 Task: Apply a numerical list menu to the text "Movie".
Action: Mouse moved to (207, 89)
Screenshot: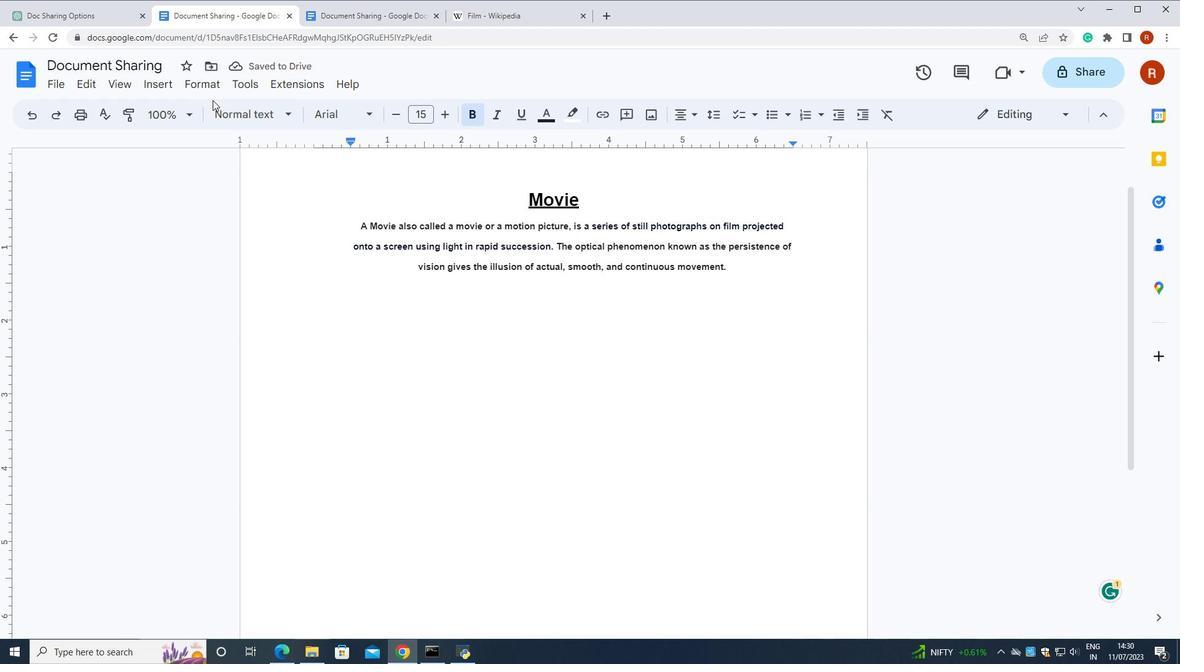 
Action: Mouse pressed left at (207, 89)
Screenshot: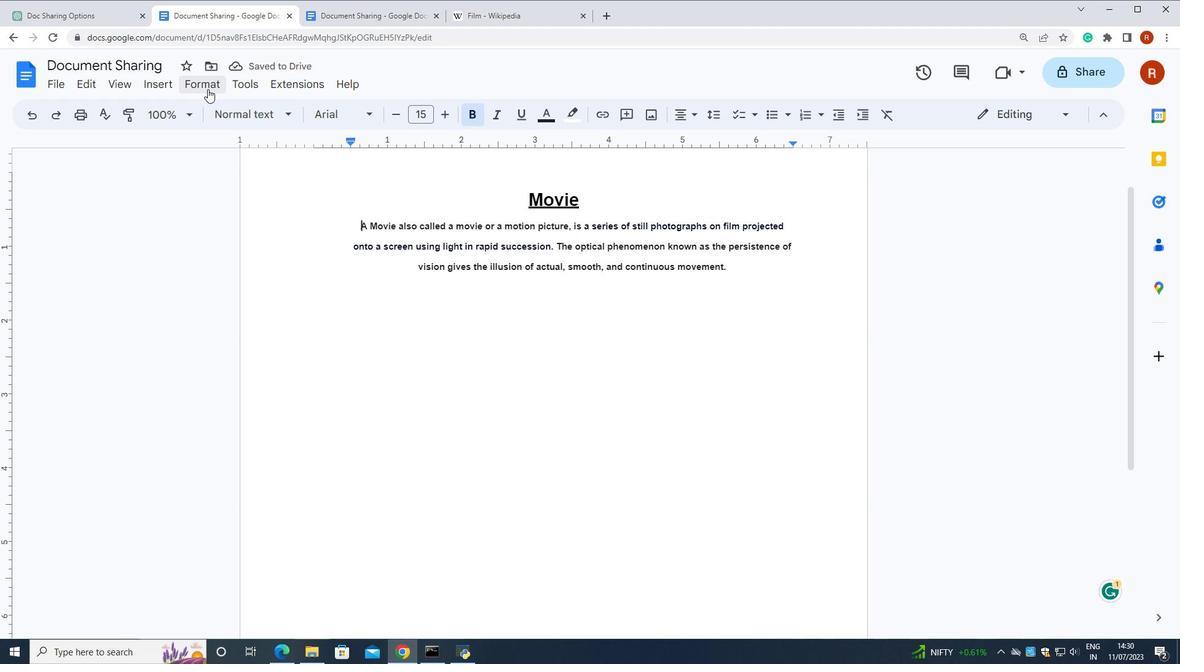 
Action: Mouse moved to (652, 279)
Screenshot: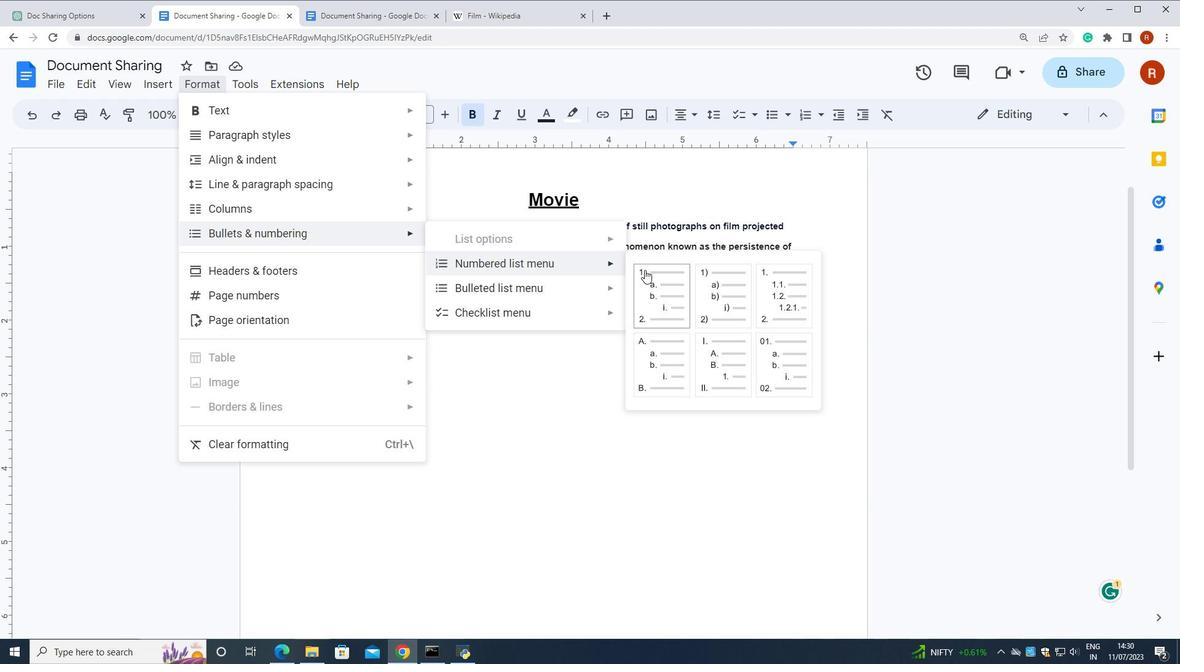 
Action: Mouse pressed left at (652, 279)
Screenshot: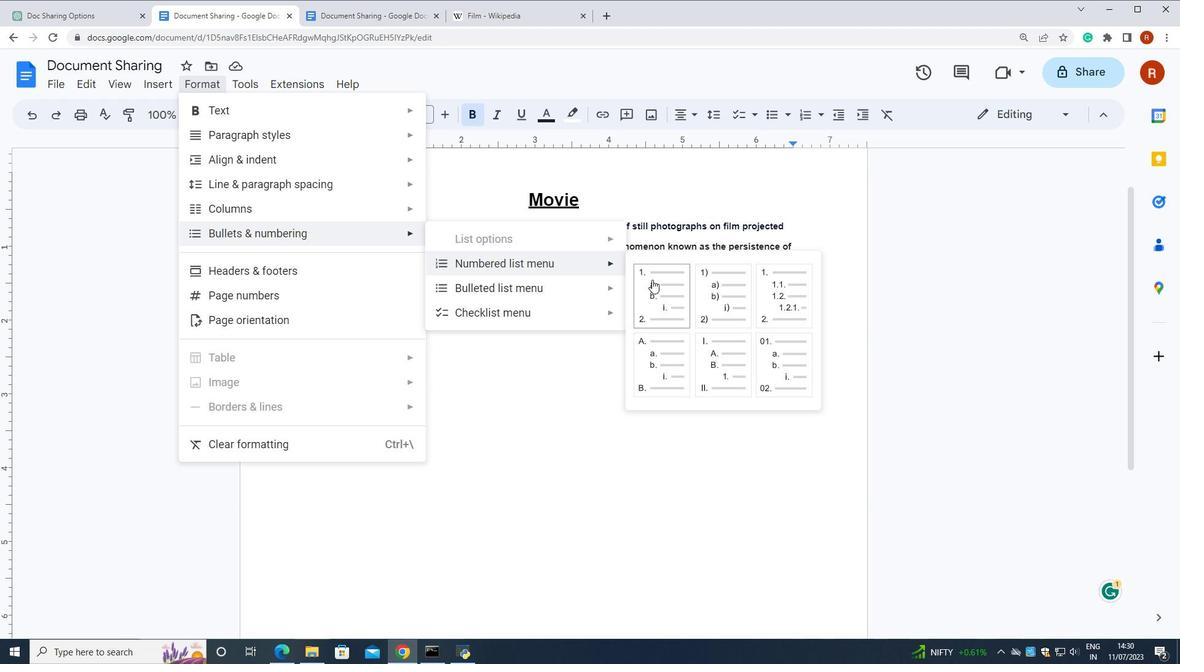 
Action: Mouse moved to (649, 284)
Screenshot: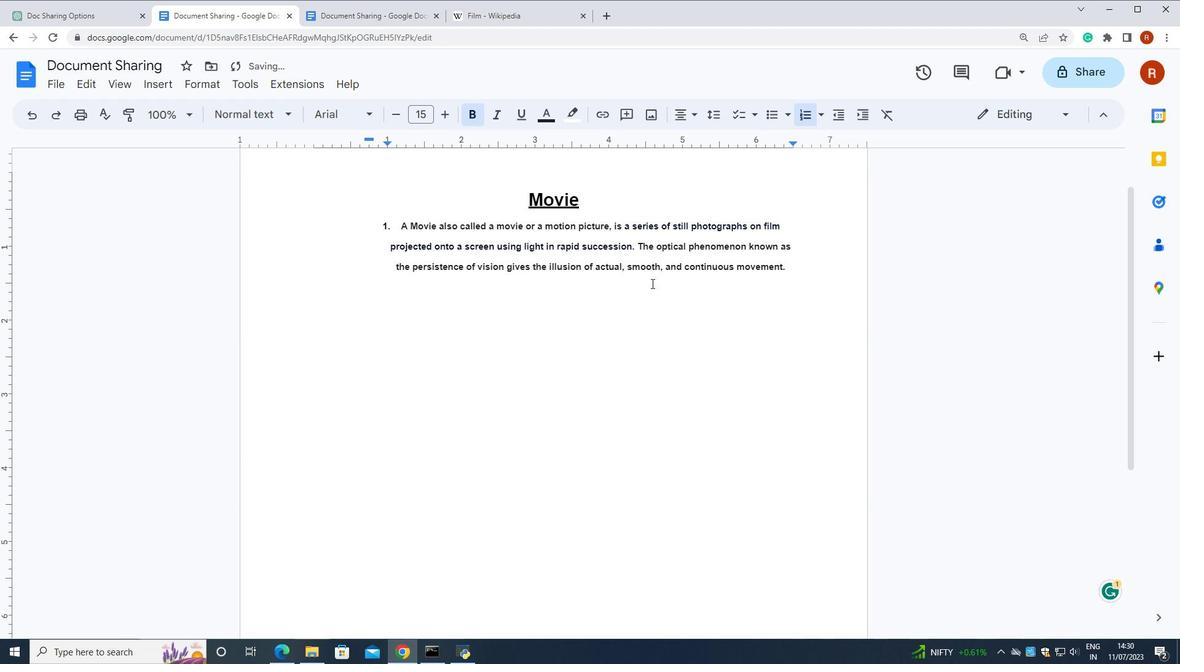 
